 Task: Set the "SAT>IP channel list" to "Astra 28.2 E".
Action: Mouse moved to (92, 12)
Screenshot: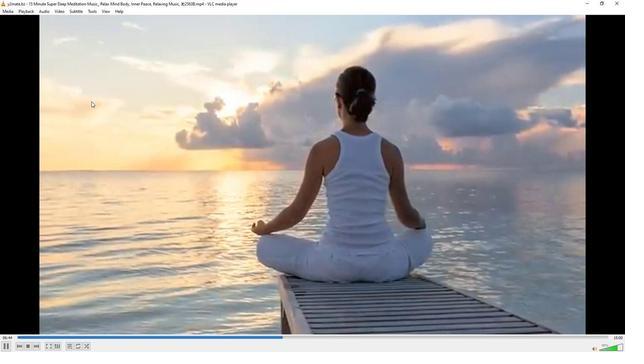 
Action: Mouse pressed left at (92, 12)
Screenshot: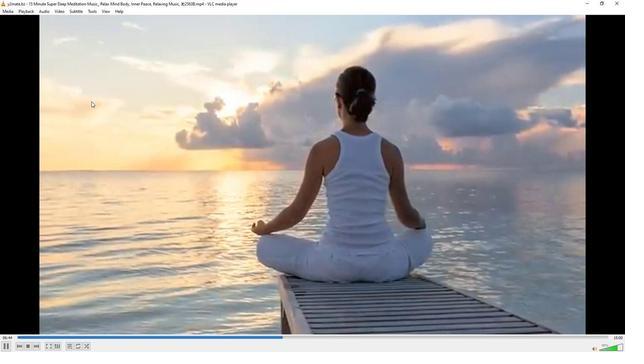 
Action: Mouse moved to (109, 89)
Screenshot: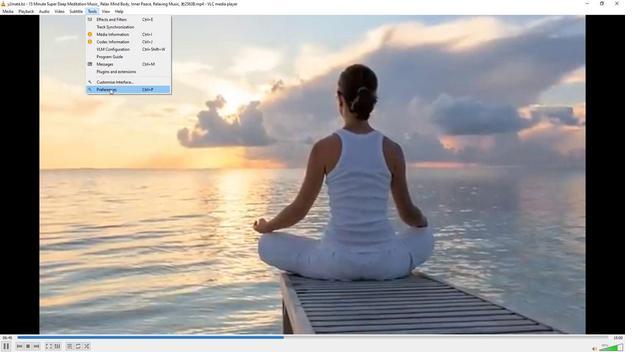 
Action: Mouse pressed left at (109, 89)
Screenshot: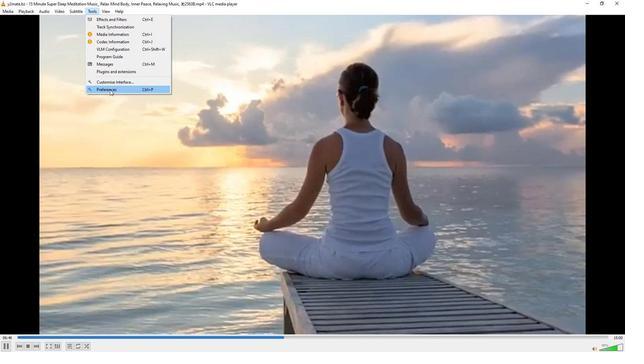 
Action: Mouse moved to (207, 287)
Screenshot: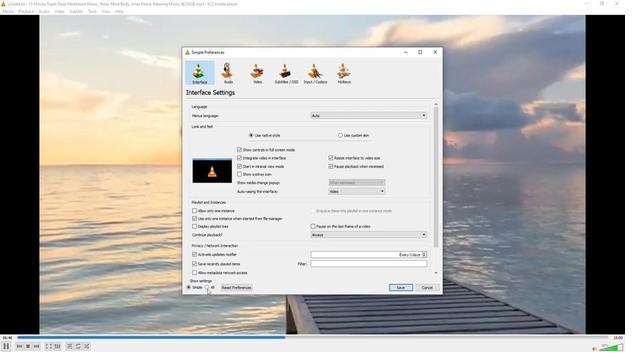 
Action: Mouse pressed left at (207, 287)
Screenshot: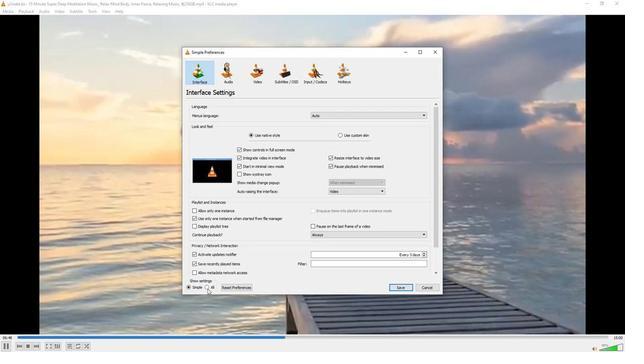 
Action: Mouse moved to (208, 249)
Screenshot: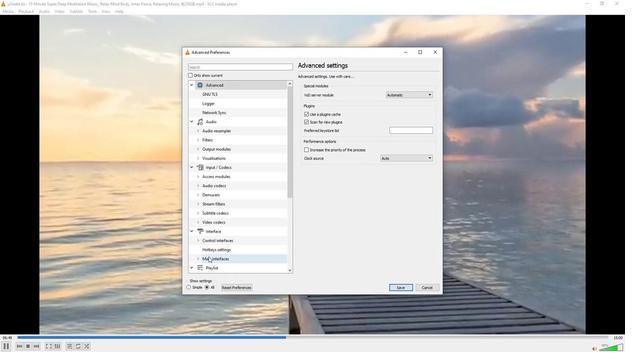 
Action: Mouse scrolled (208, 249) with delta (0, 0)
Screenshot: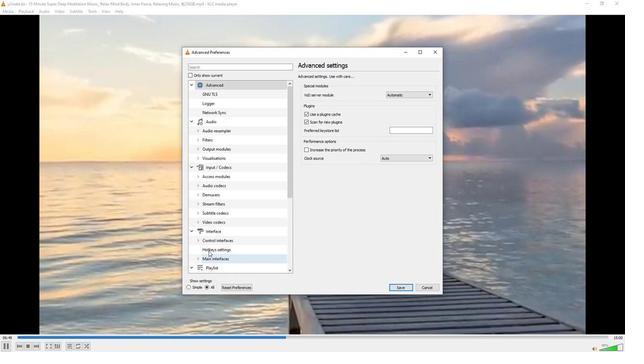 
Action: Mouse scrolled (208, 249) with delta (0, 0)
Screenshot: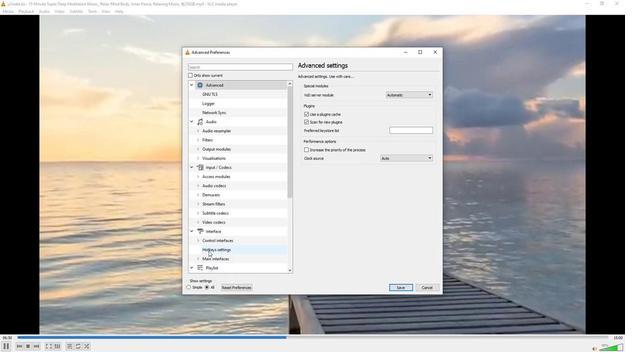 
Action: Mouse scrolled (208, 249) with delta (0, 0)
Screenshot: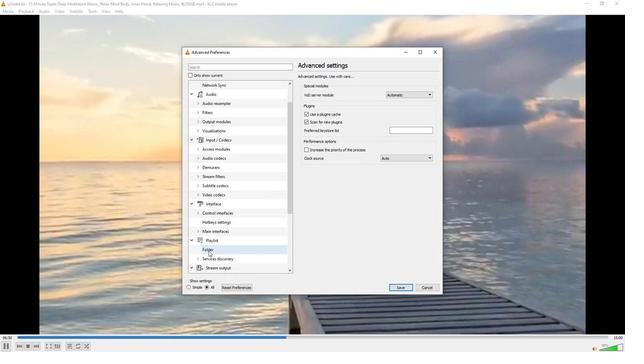 
Action: Mouse moved to (200, 202)
Screenshot: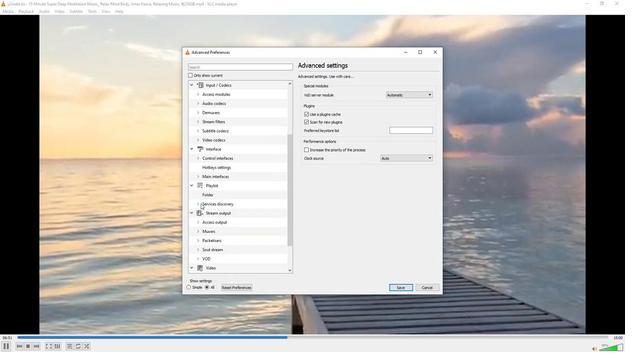 
Action: Mouse pressed left at (200, 202)
Screenshot: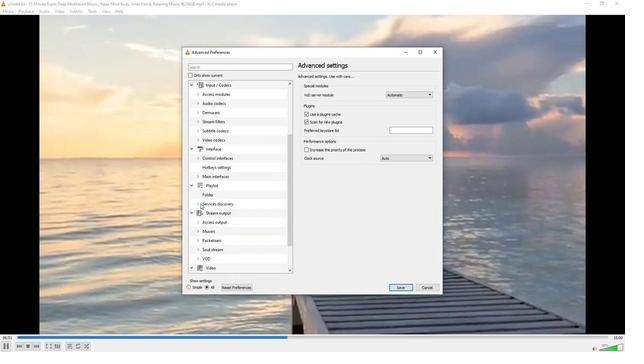 
Action: Mouse moved to (209, 232)
Screenshot: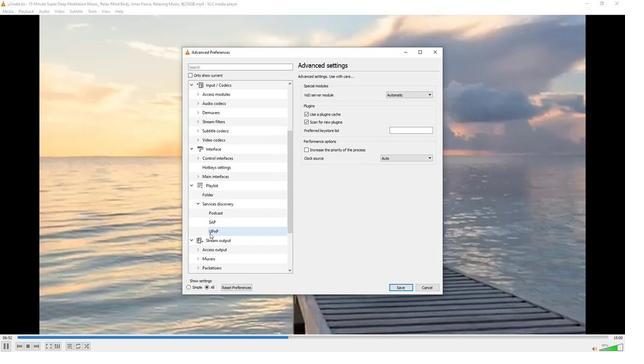 
Action: Mouse pressed left at (209, 232)
Screenshot: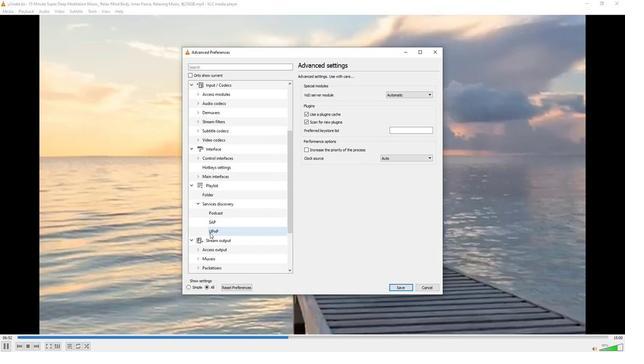 
Action: Mouse moved to (431, 85)
Screenshot: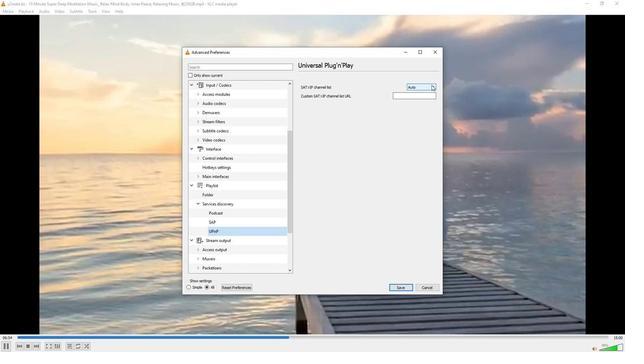 
Action: Mouse pressed left at (431, 85)
Screenshot: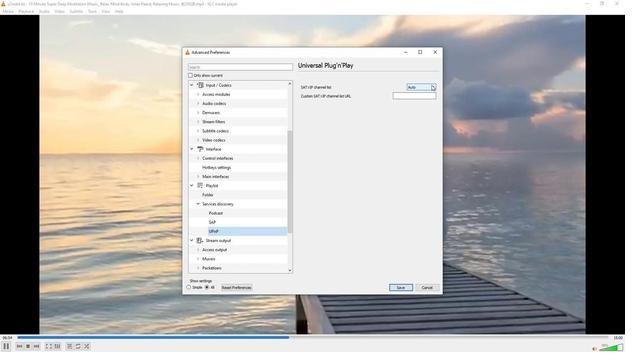 
Action: Mouse moved to (416, 100)
Screenshot: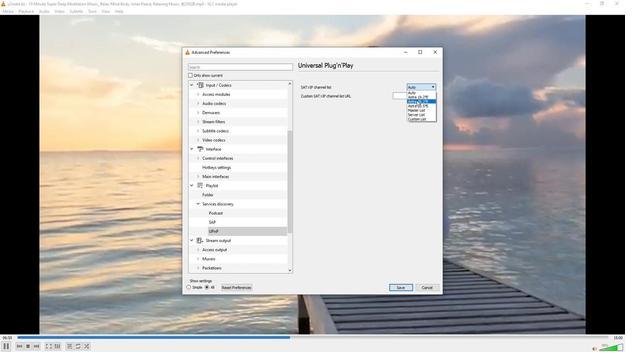 
Action: Mouse pressed left at (416, 100)
Screenshot: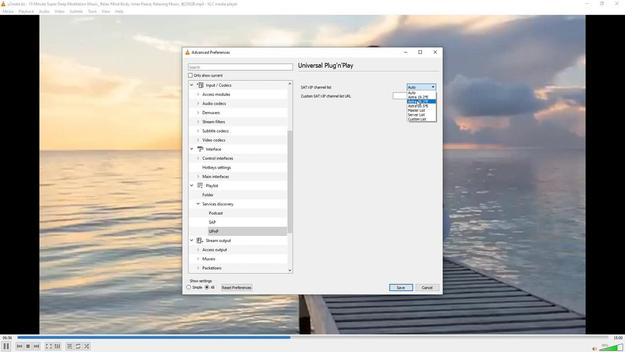 
Action: Mouse moved to (400, 140)
Screenshot: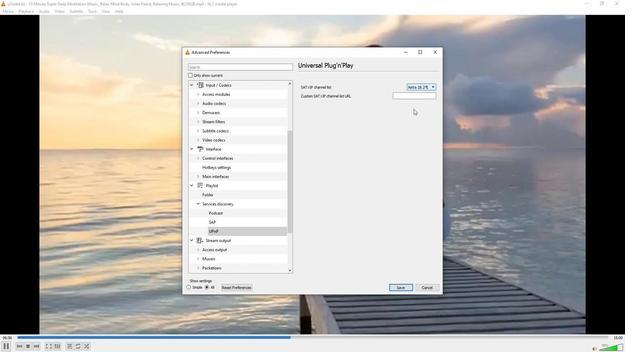 
